 Task: Create a rule from the Routing list, Task moved to a section -> Set Priority in the project AgileJump , set the section as Done clear the priority
Action: Mouse moved to (1124, 185)
Screenshot: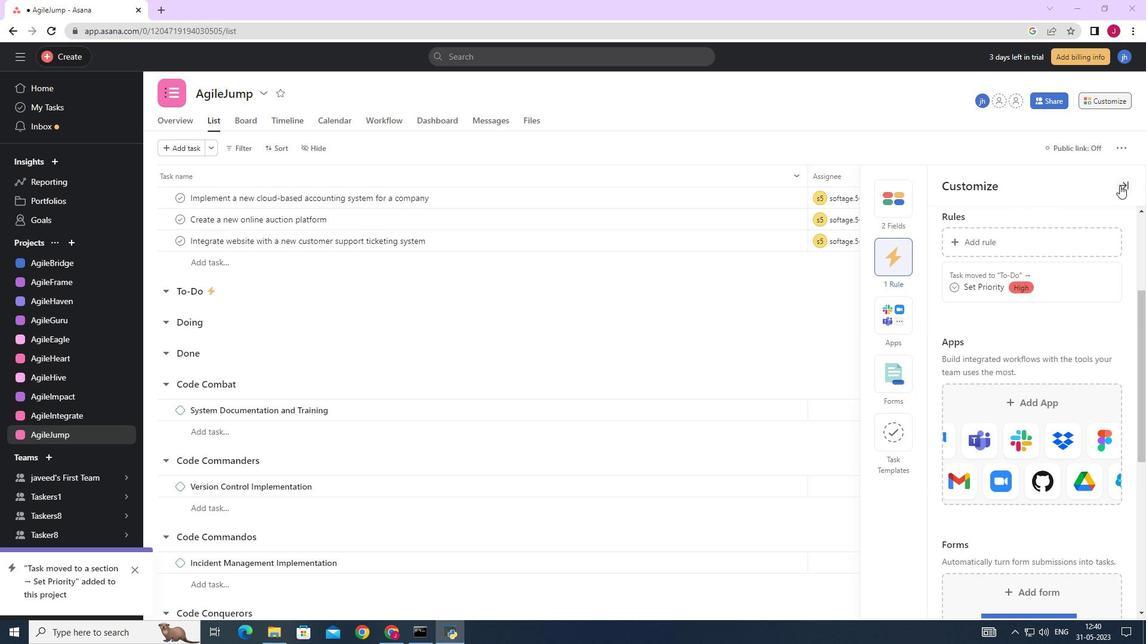 
Action: Mouse pressed left at (1124, 185)
Screenshot: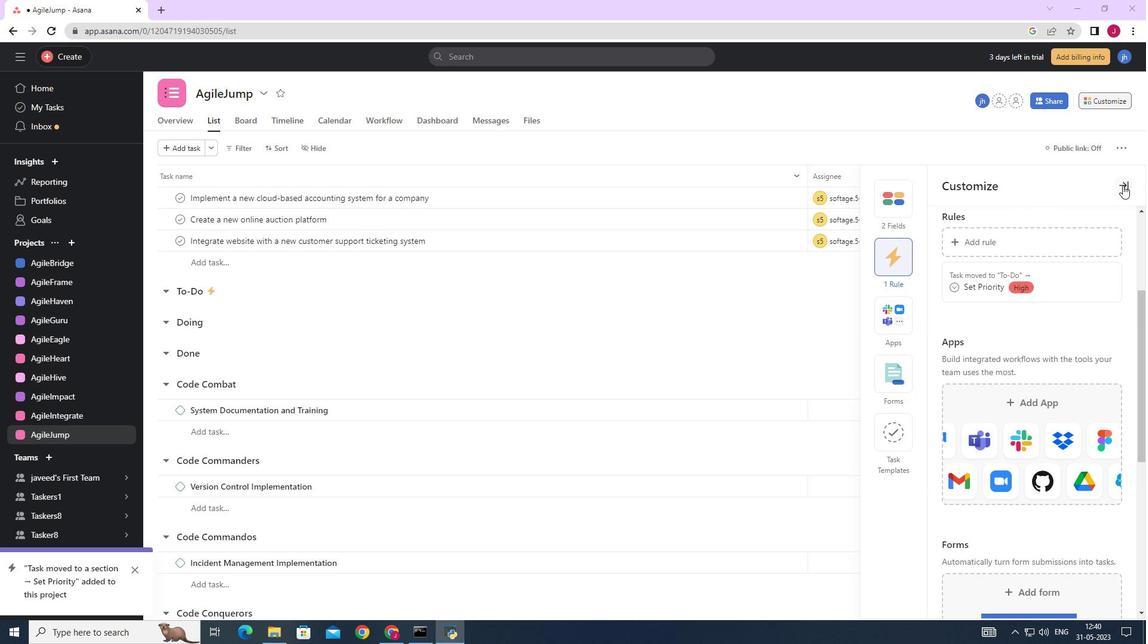 
Action: Mouse moved to (1098, 103)
Screenshot: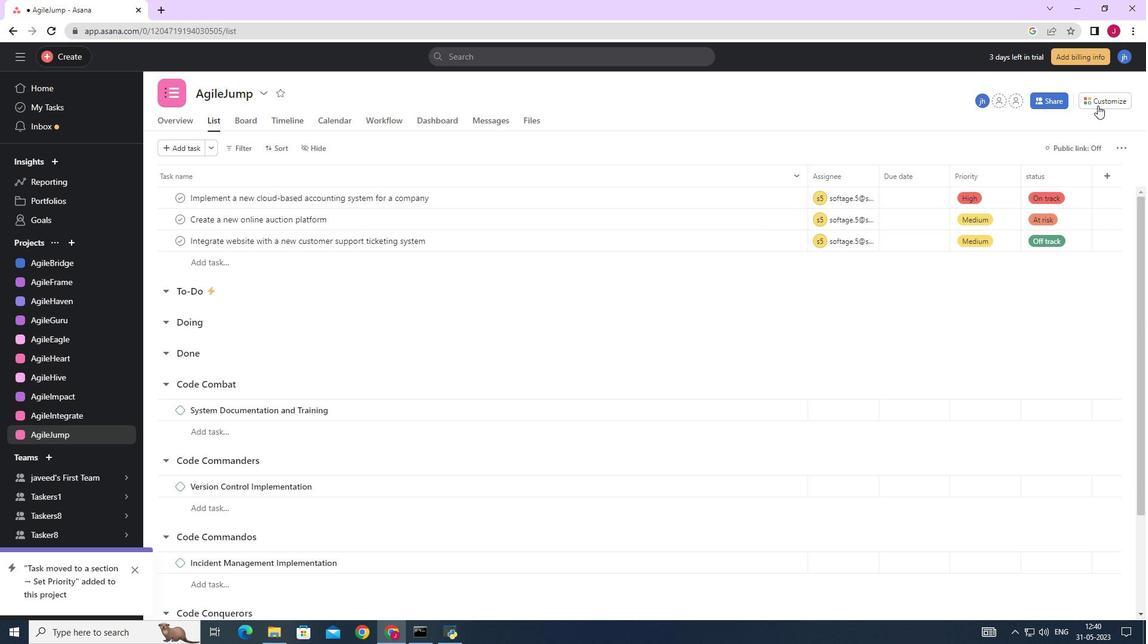 
Action: Mouse pressed left at (1098, 103)
Screenshot: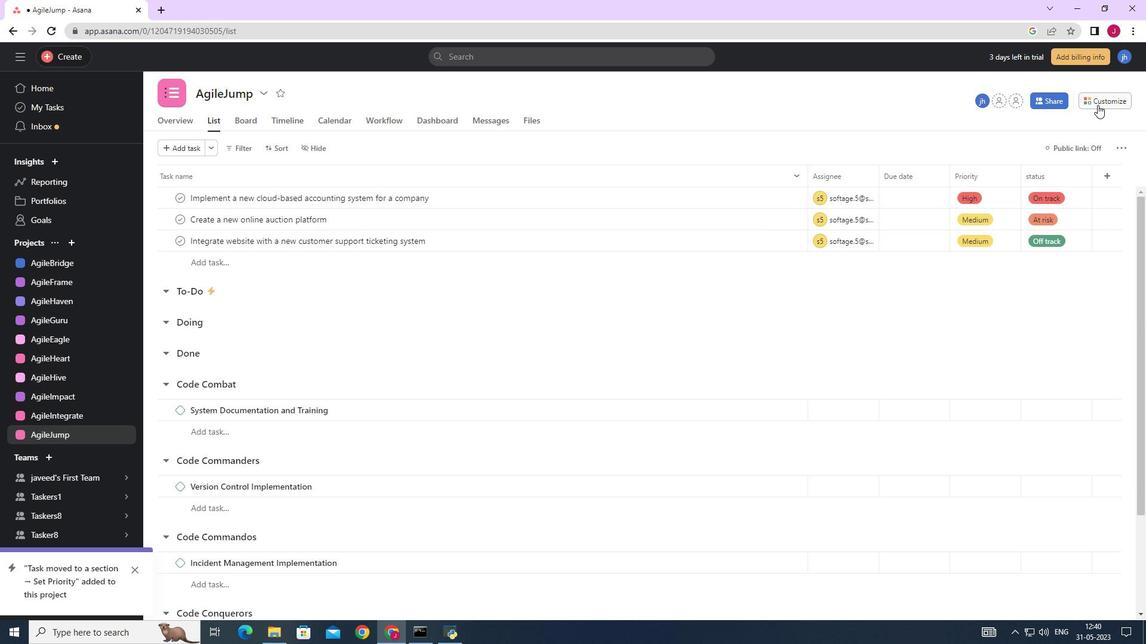 
Action: Mouse moved to (899, 262)
Screenshot: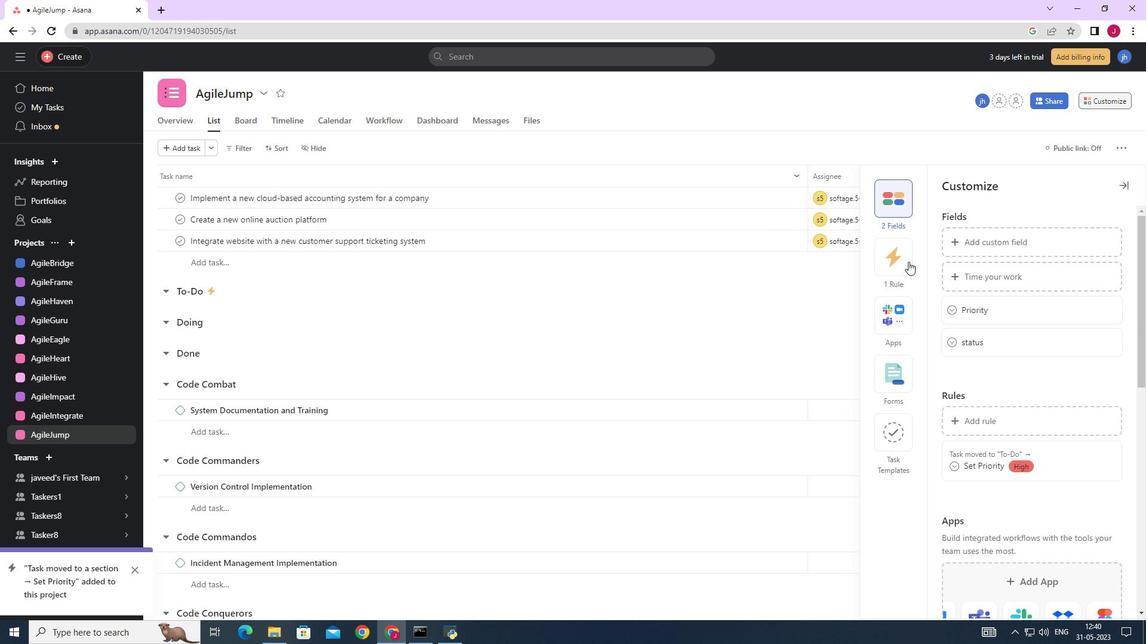 
Action: Mouse pressed left at (899, 262)
Screenshot: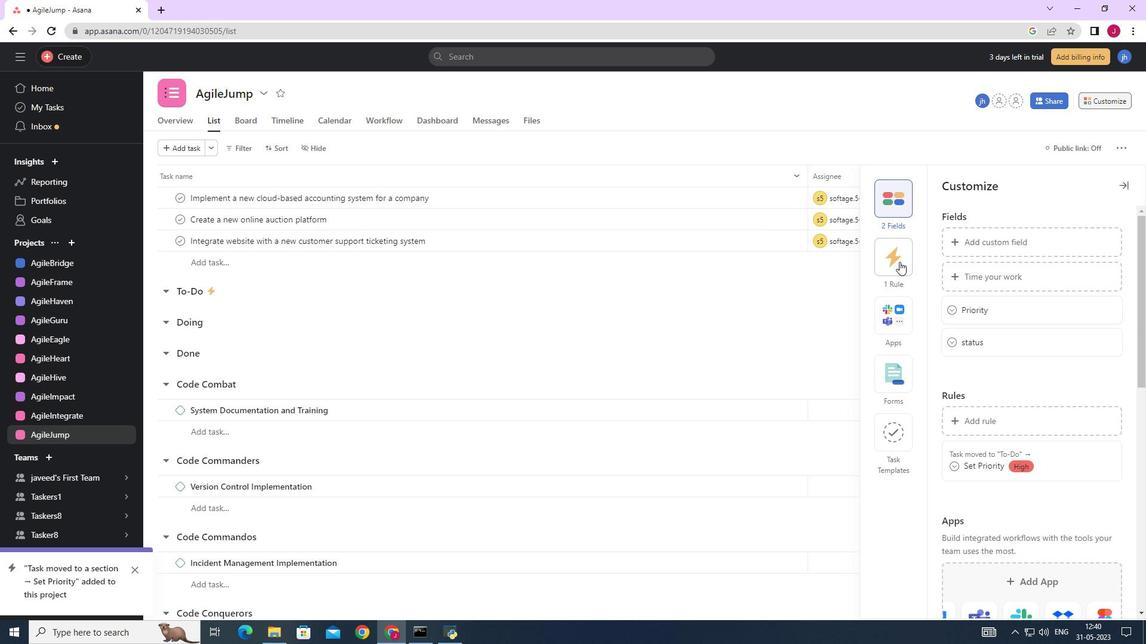 
Action: Mouse moved to (1021, 239)
Screenshot: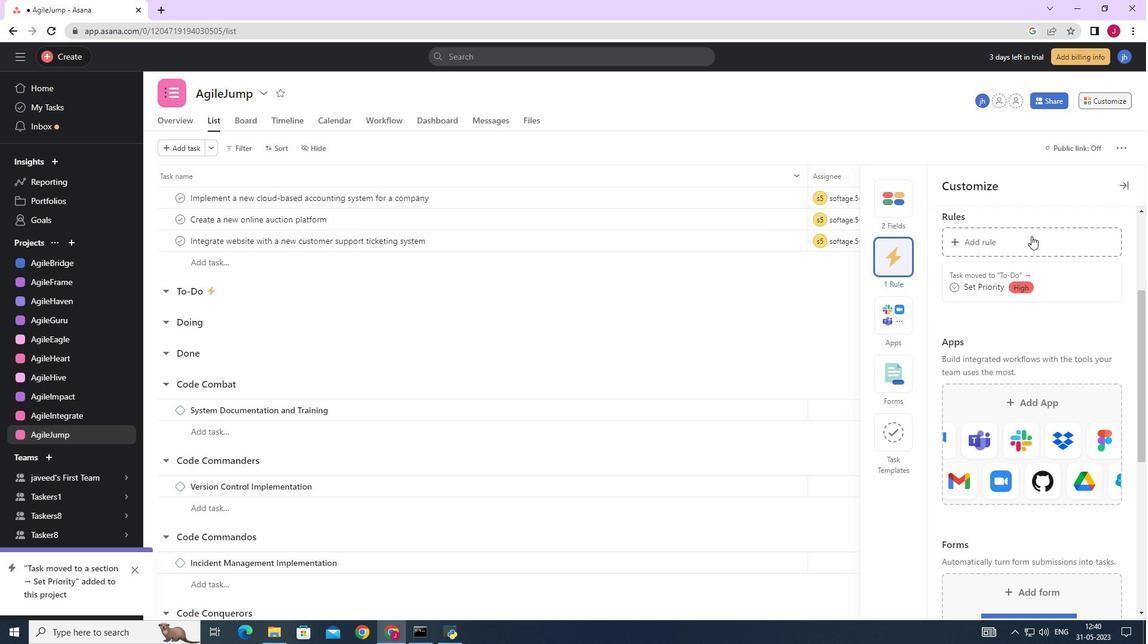 
Action: Mouse pressed left at (1021, 239)
Screenshot: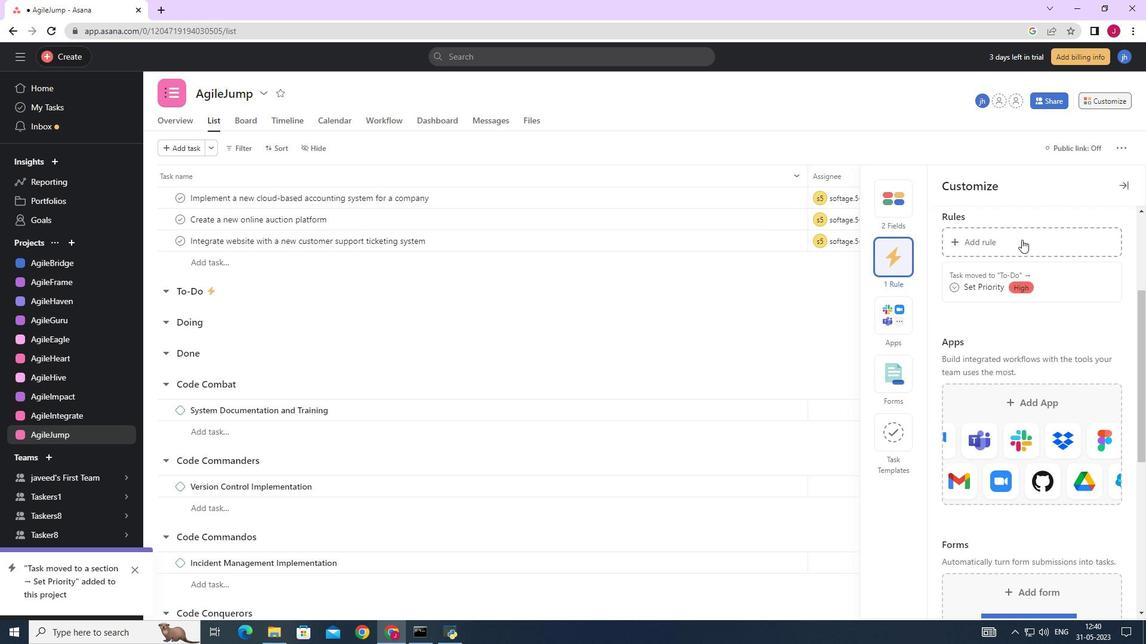 
Action: Mouse moved to (648, 216)
Screenshot: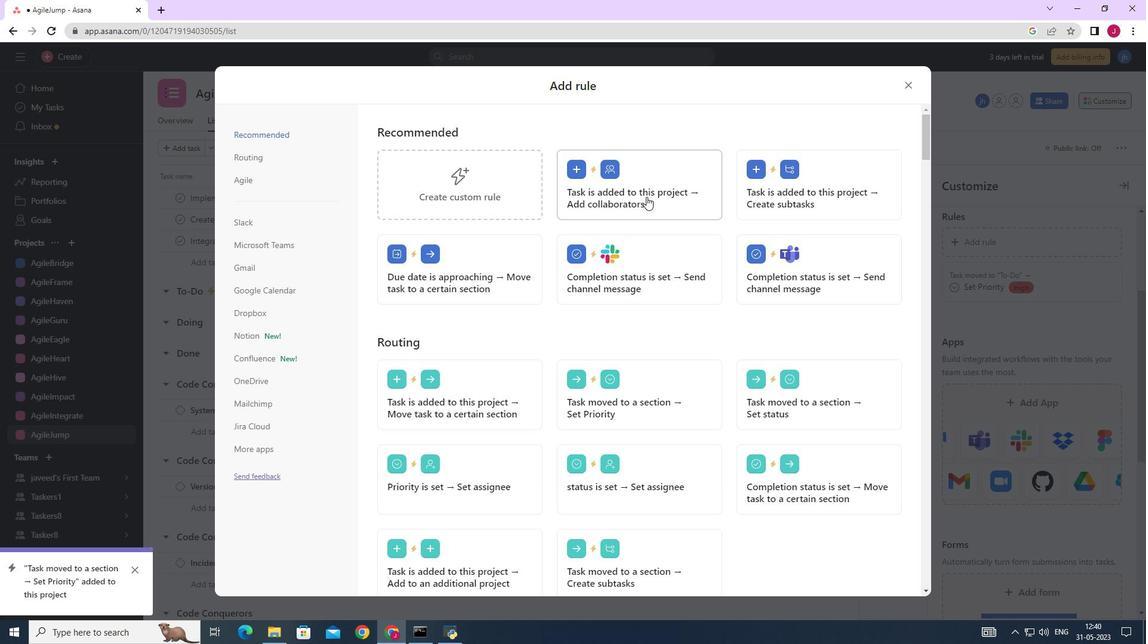 
Action: Mouse scrolled (648, 216) with delta (0, 0)
Screenshot: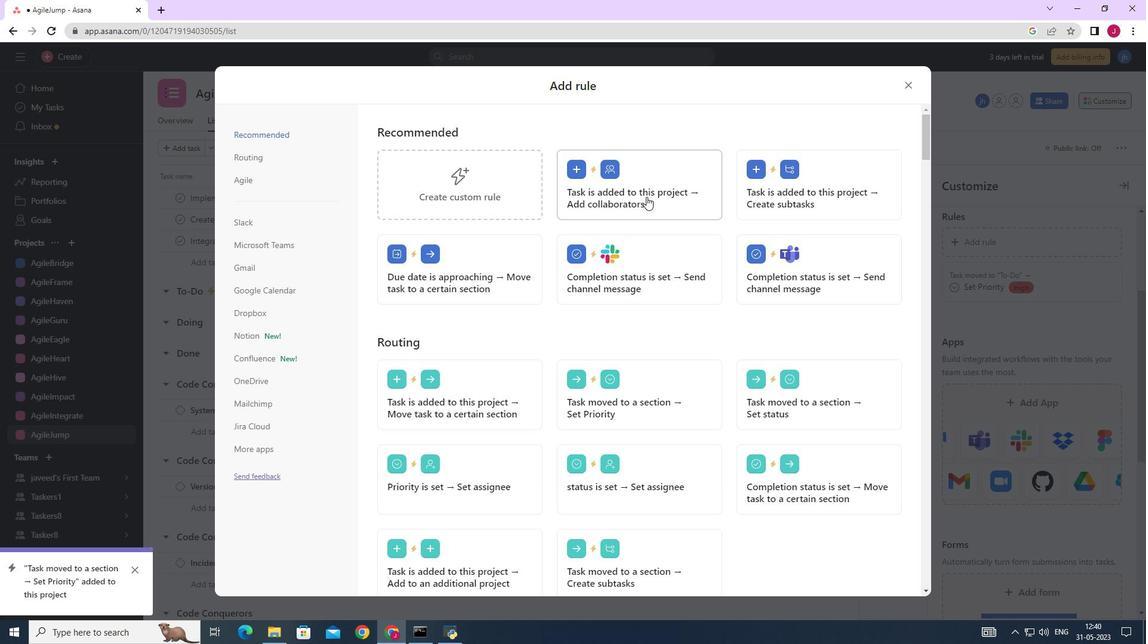 
Action: Mouse scrolled (648, 216) with delta (0, 0)
Screenshot: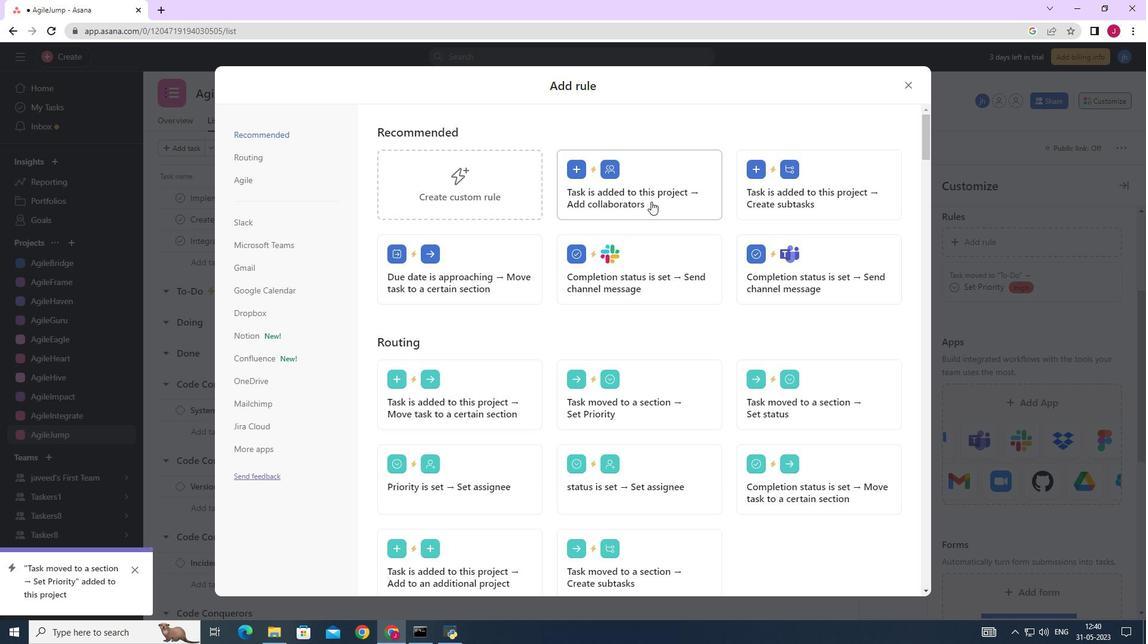 
Action: Mouse scrolled (648, 216) with delta (0, 0)
Screenshot: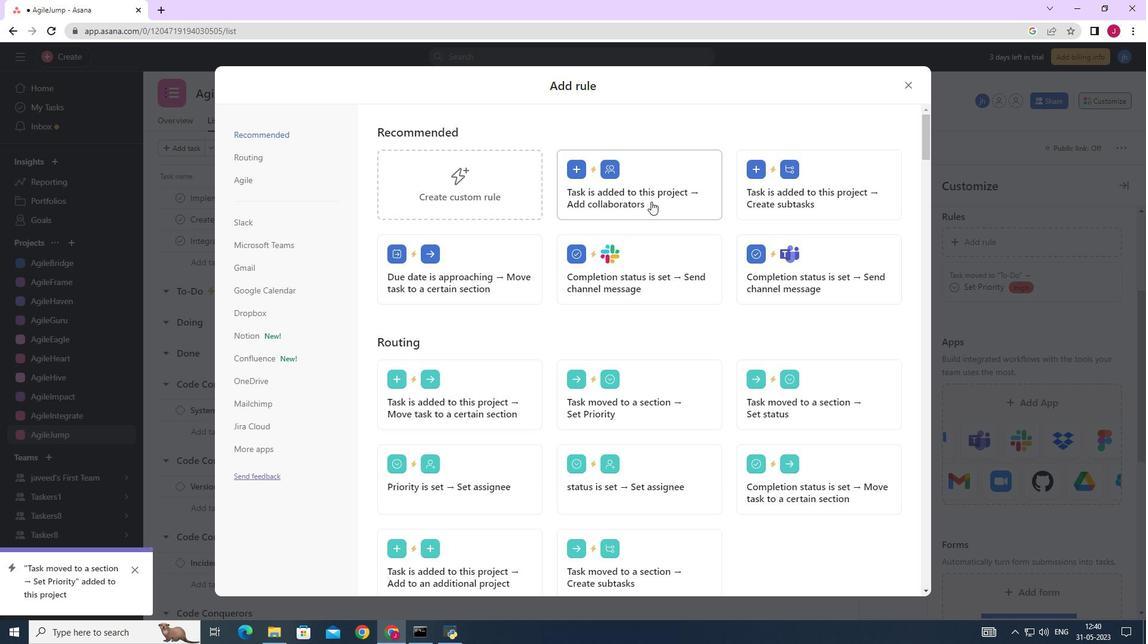 
Action: Mouse scrolled (648, 216) with delta (0, 0)
Screenshot: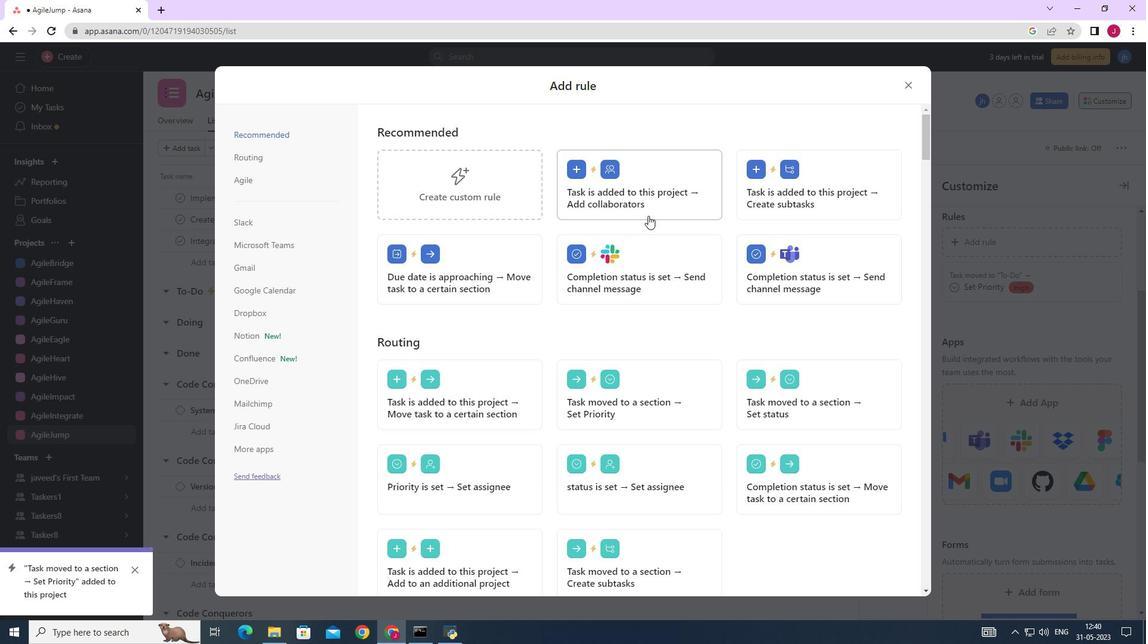 
Action: Mouse moved to (250, 155)
Screenshot: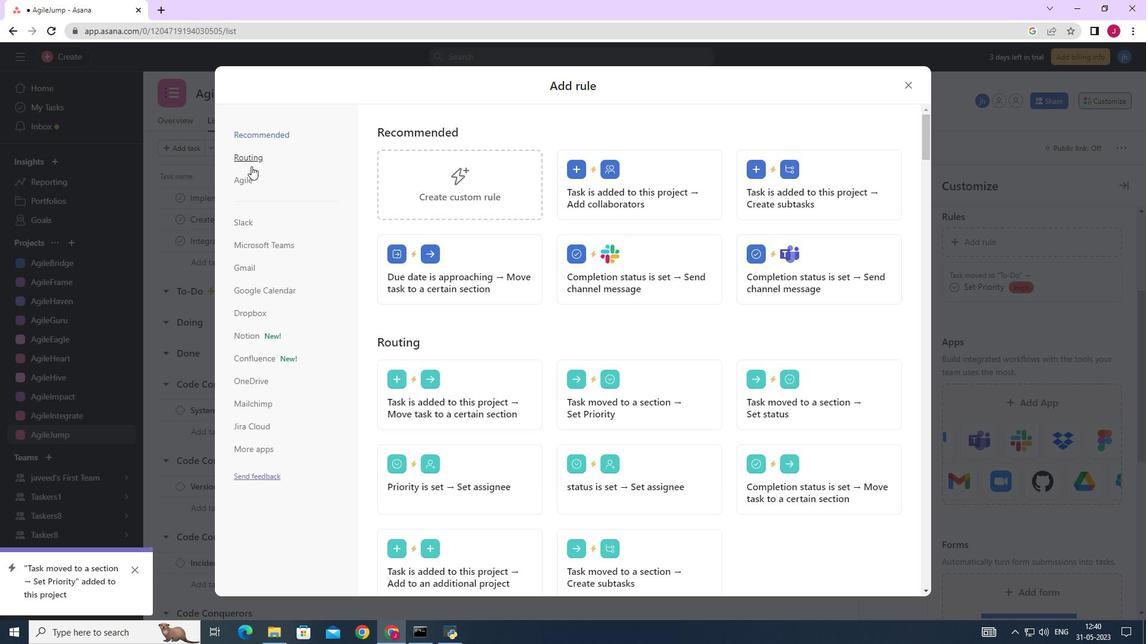
Action: Mouse pressed left at (250, 155)
Screenshot: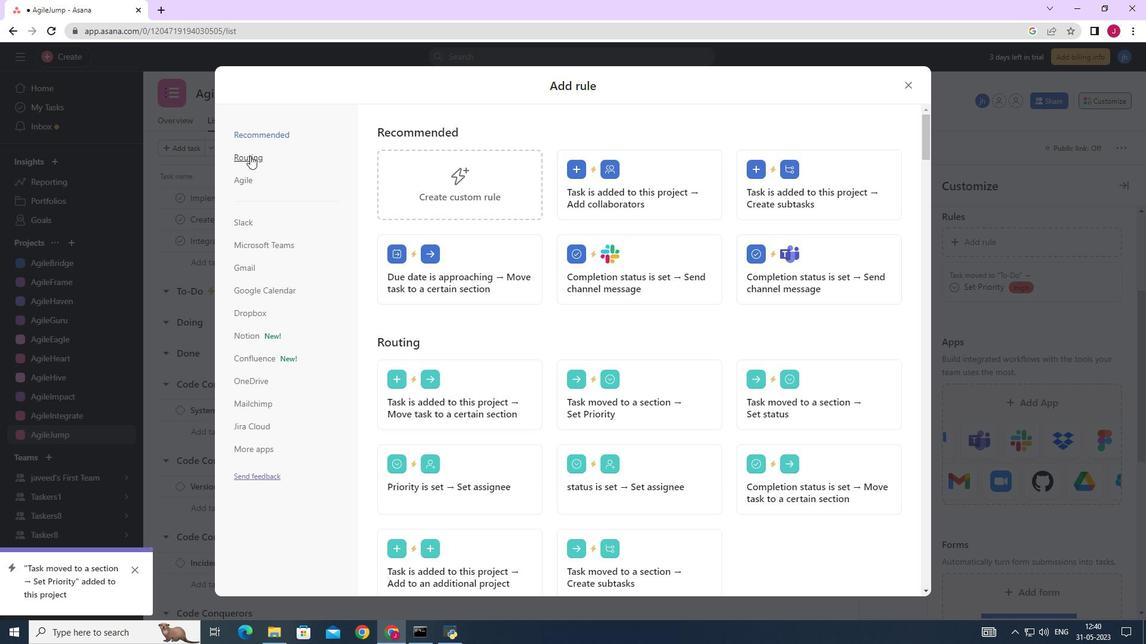 
Action: Mouse moved to (578, 189)
Screenshot: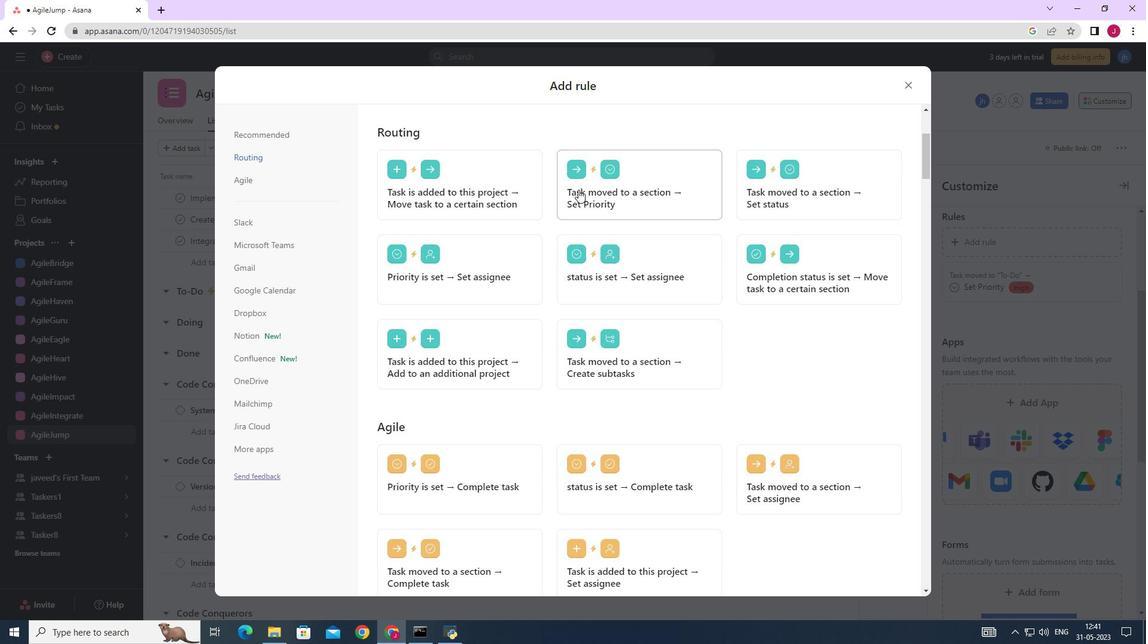 
Action: Mouse pressed left at (578, 189)
Screenshot: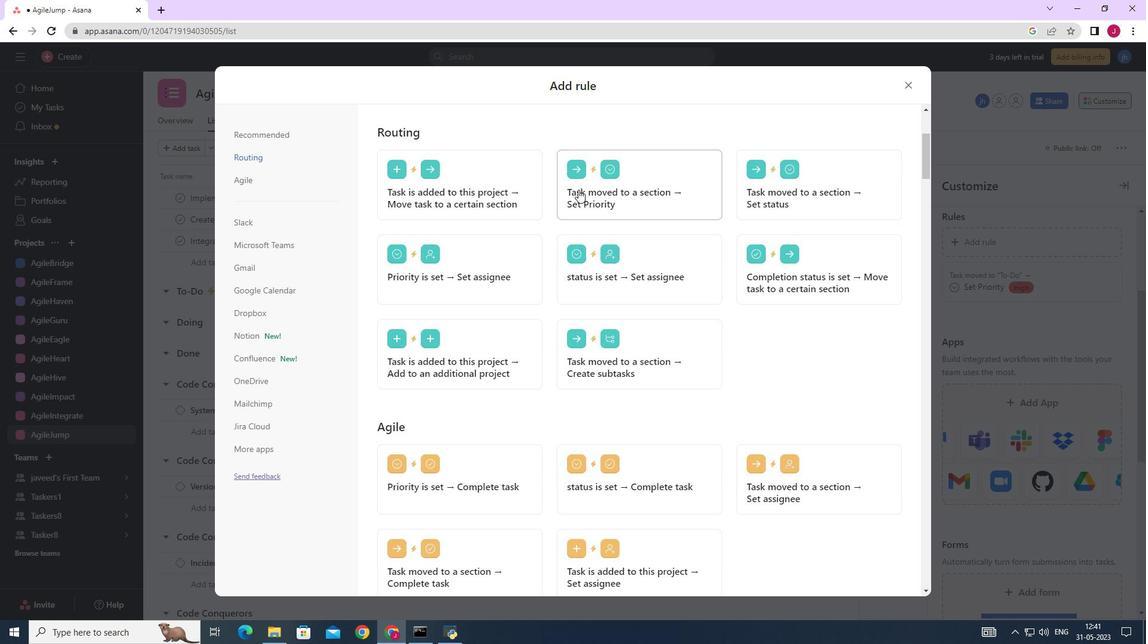 
Action: Mouse moved to (462, 336)
Screenshot: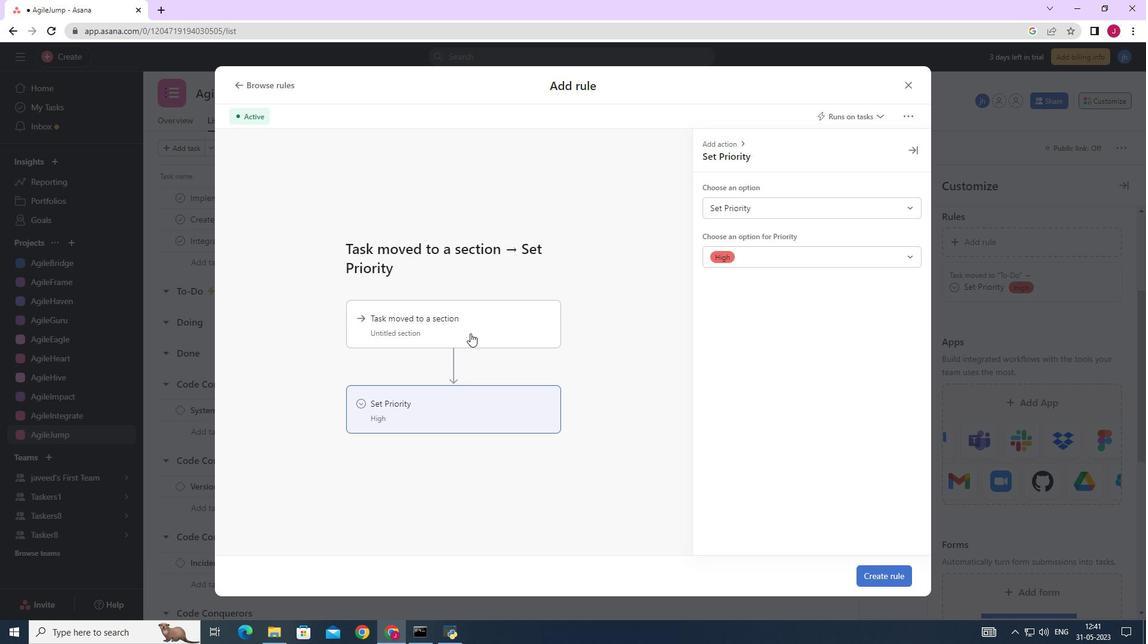 
Action: Mouse pressed left at (462, 336)
Screenshot: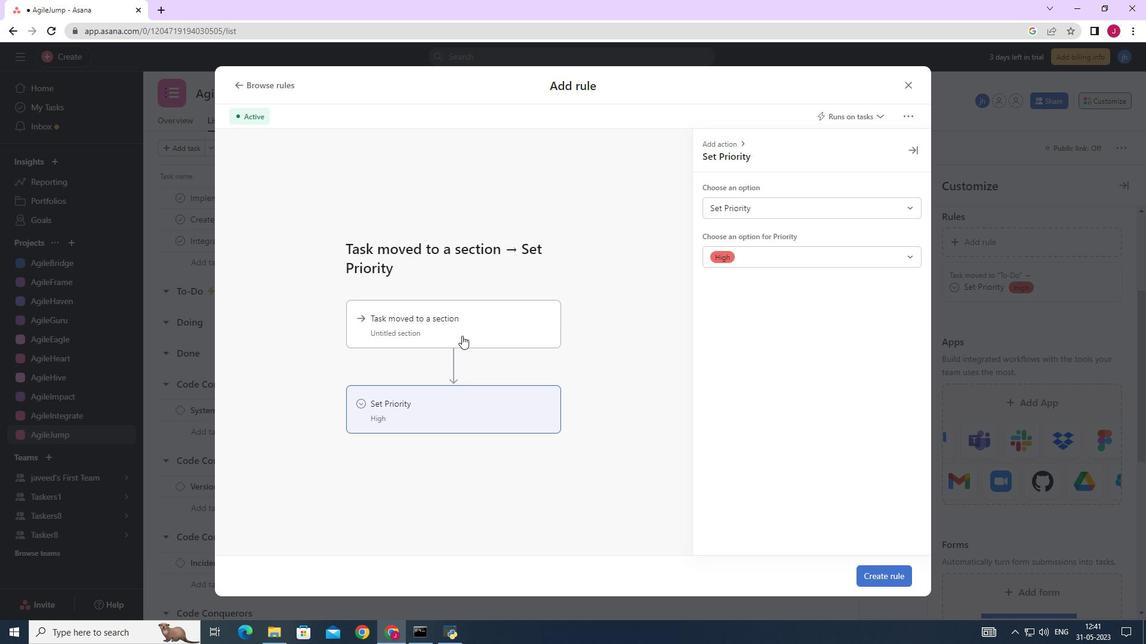 
Action: Mouse moved to (768, 208)
Screenshot: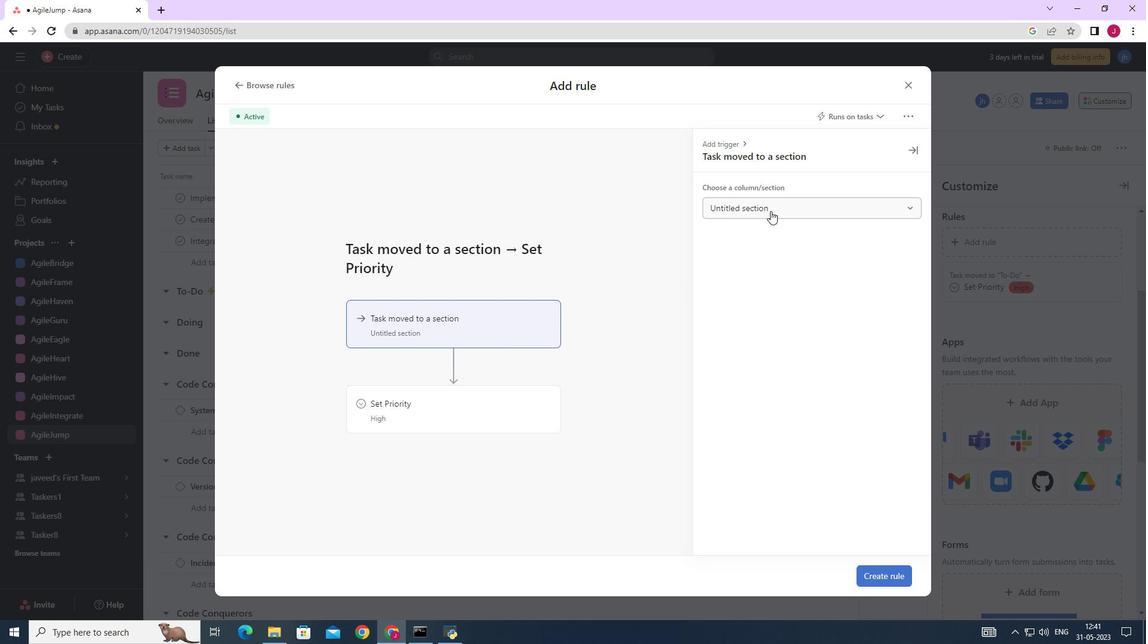 
Action: Mouse pressed left at (768, 208)
Screenshot: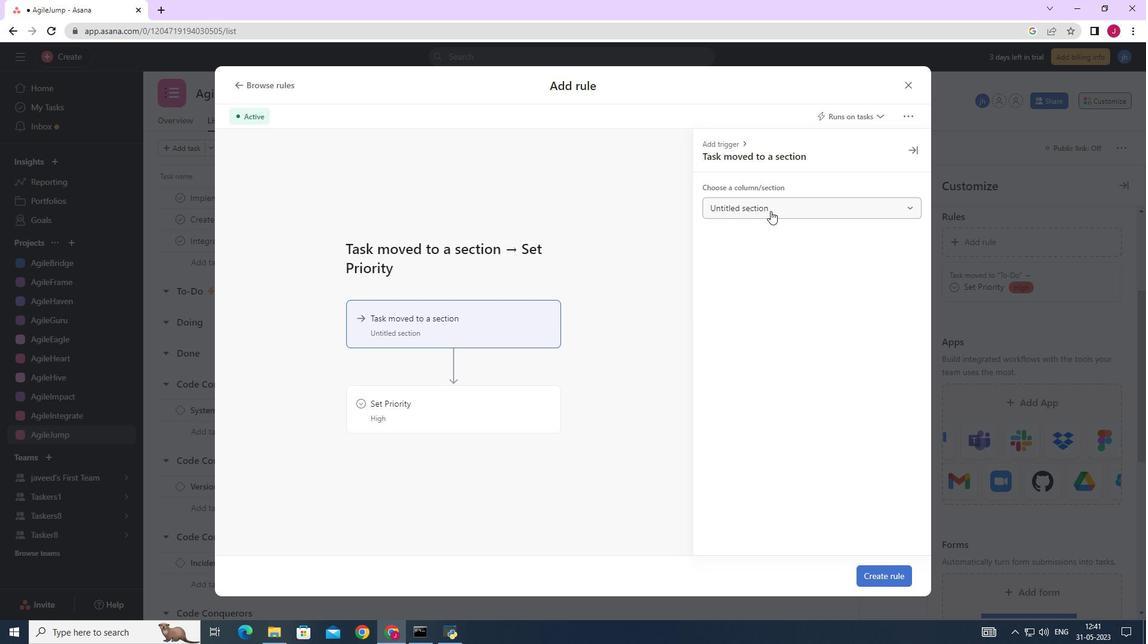 
Action: Mouse moved to (747, 294)
Screenshot: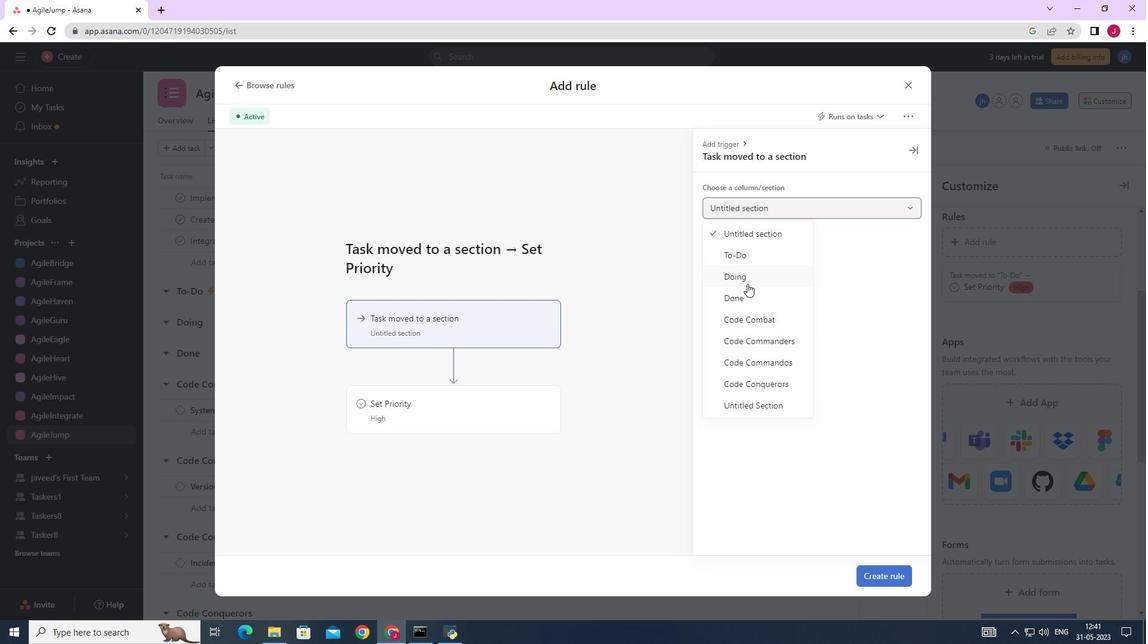 
Action: Mouse pressed left at (747, 294)
Screenshot: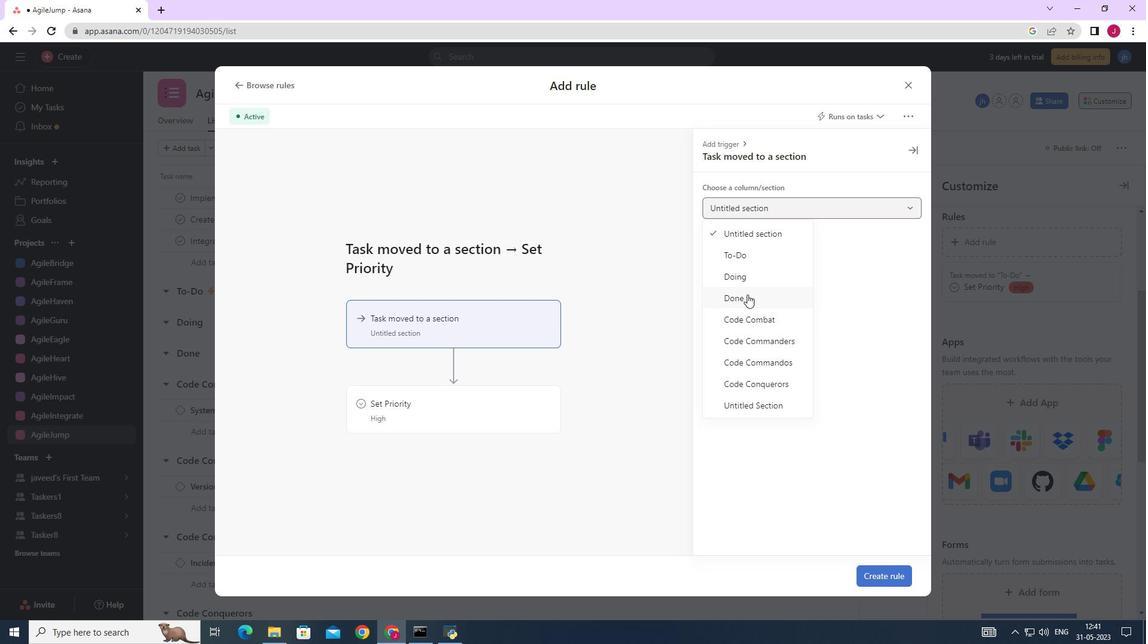 
Action: Mouse moved to (471, 401)
Screenshot: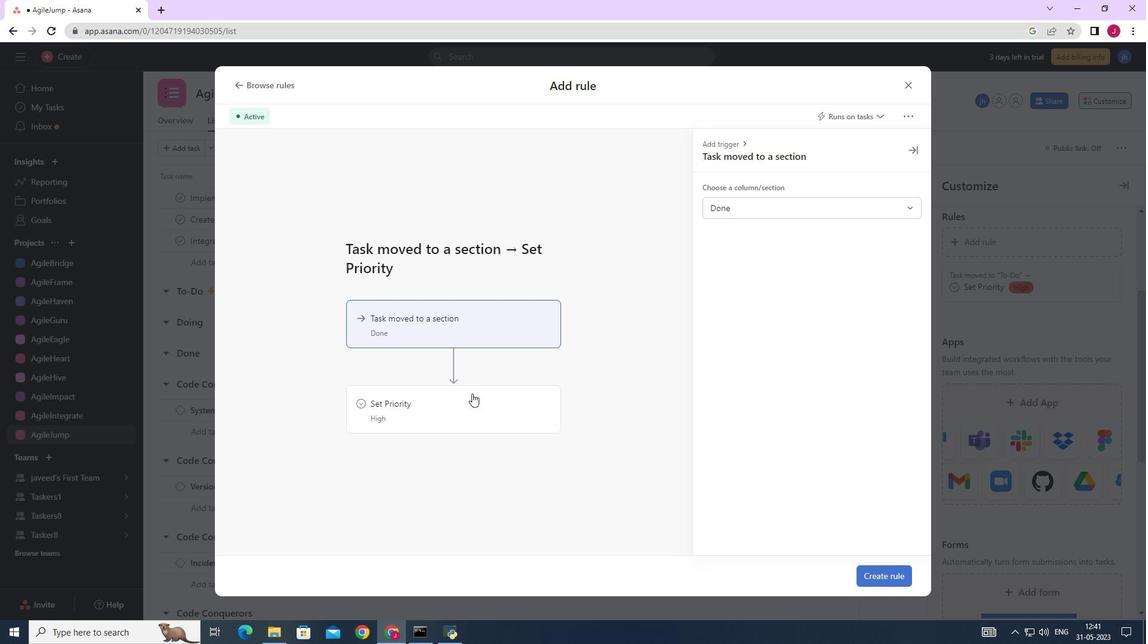 
Action: Mouse pressed left at (471, 401)
Screenshot: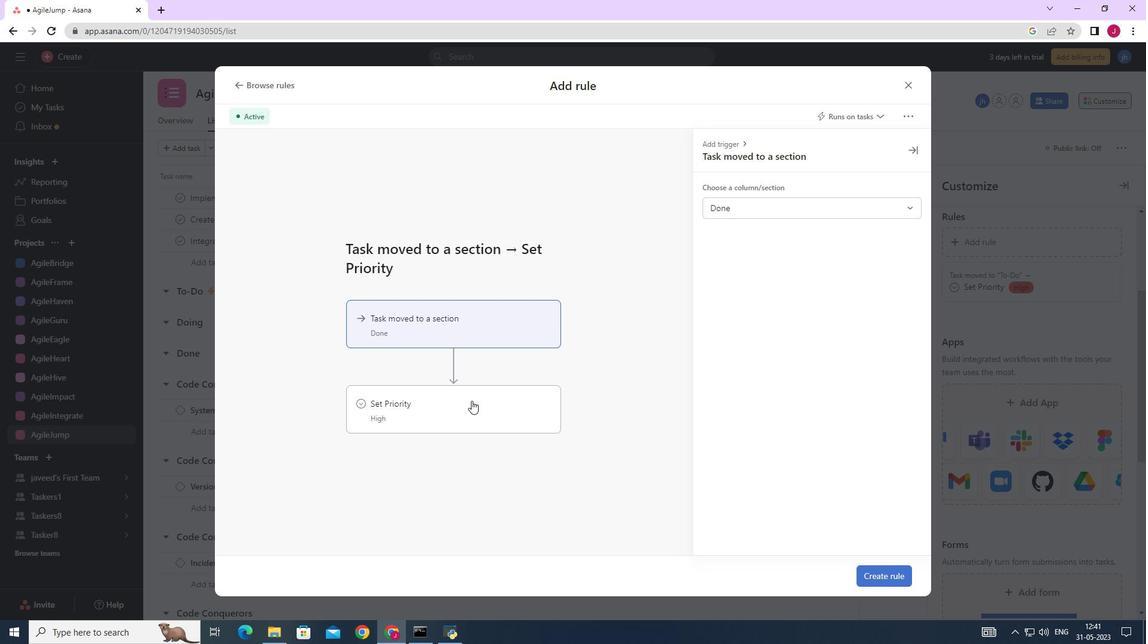 
Action: Mouse moved to (743, 208)
Screenshot: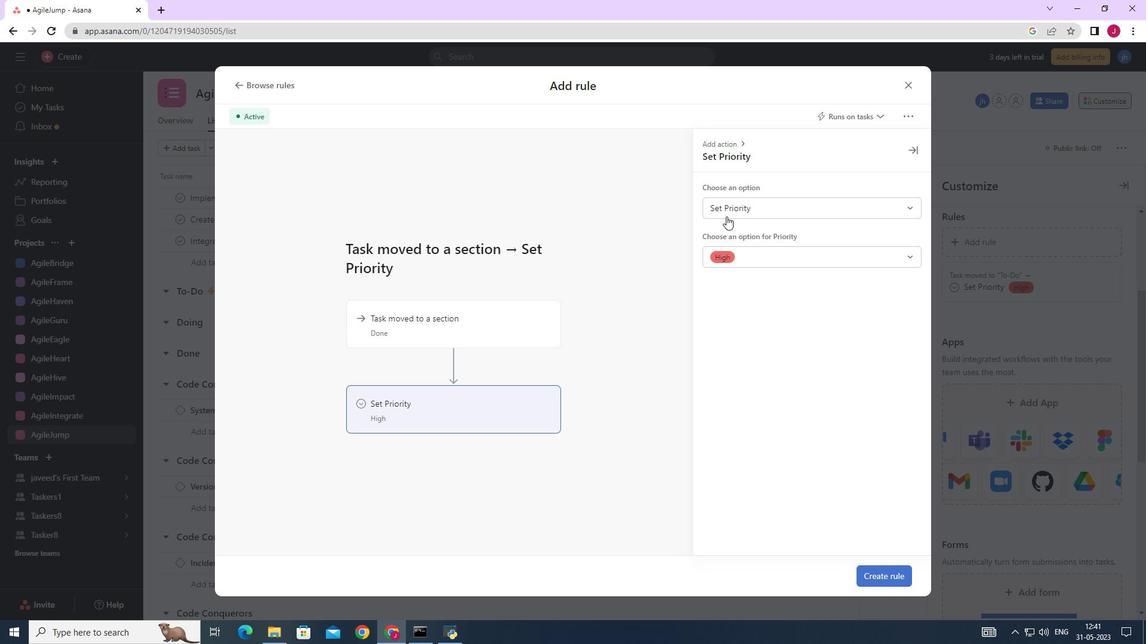 
Action: Mouse pressed left at (743, 208)
Screenshot: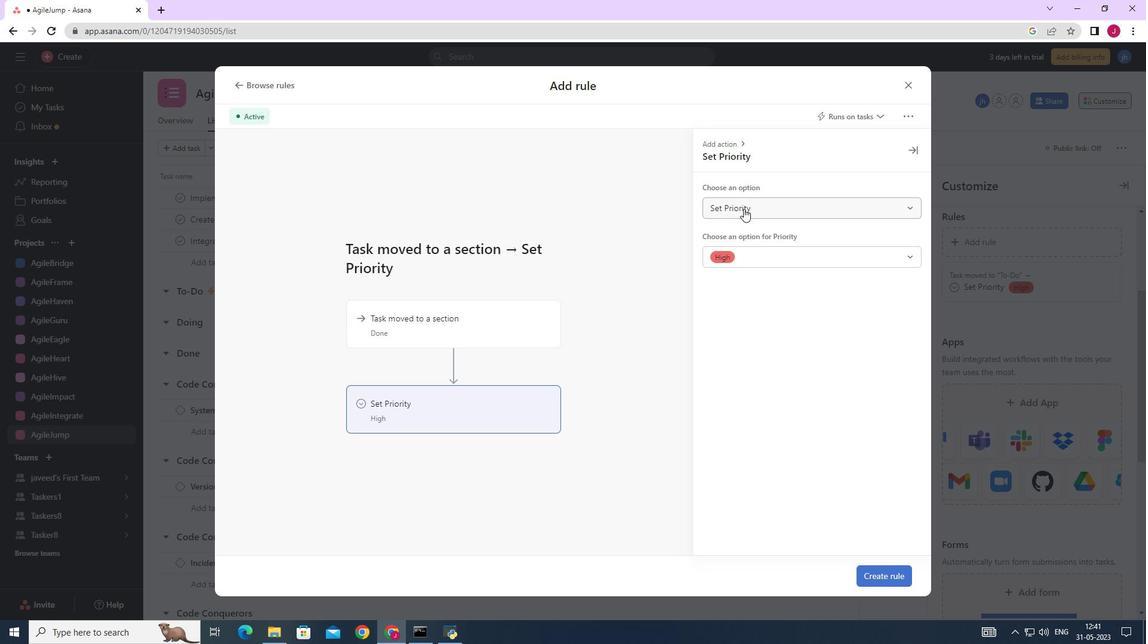 
Action: Mouse moved to (749, 257)
Screenshot: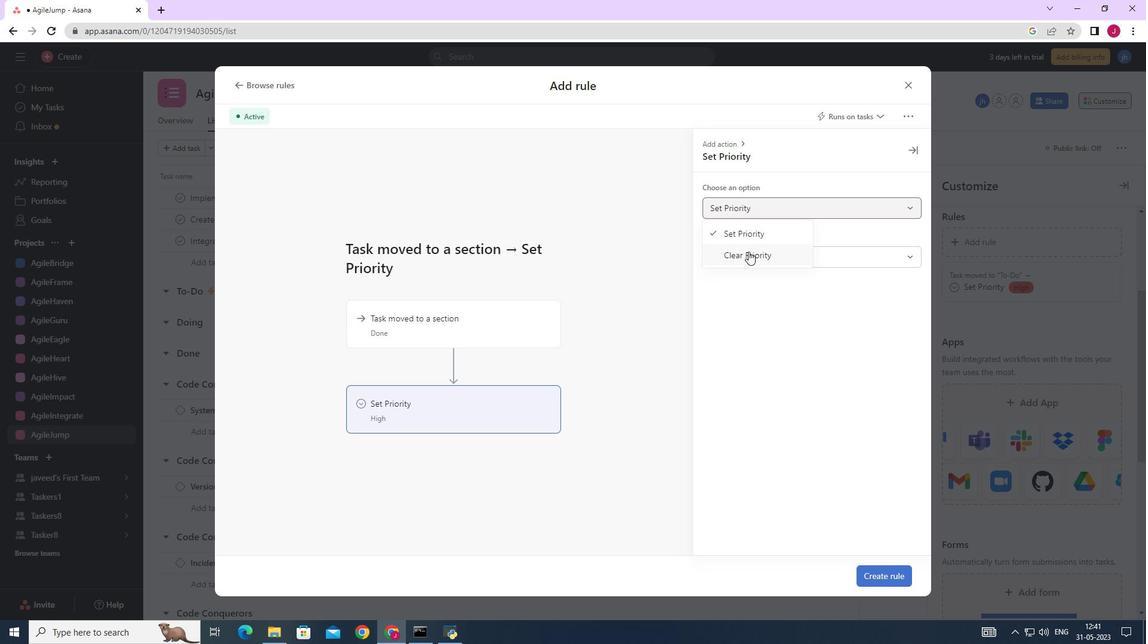 
Action: Mouse pressed left at (749, 257)
Screenshot: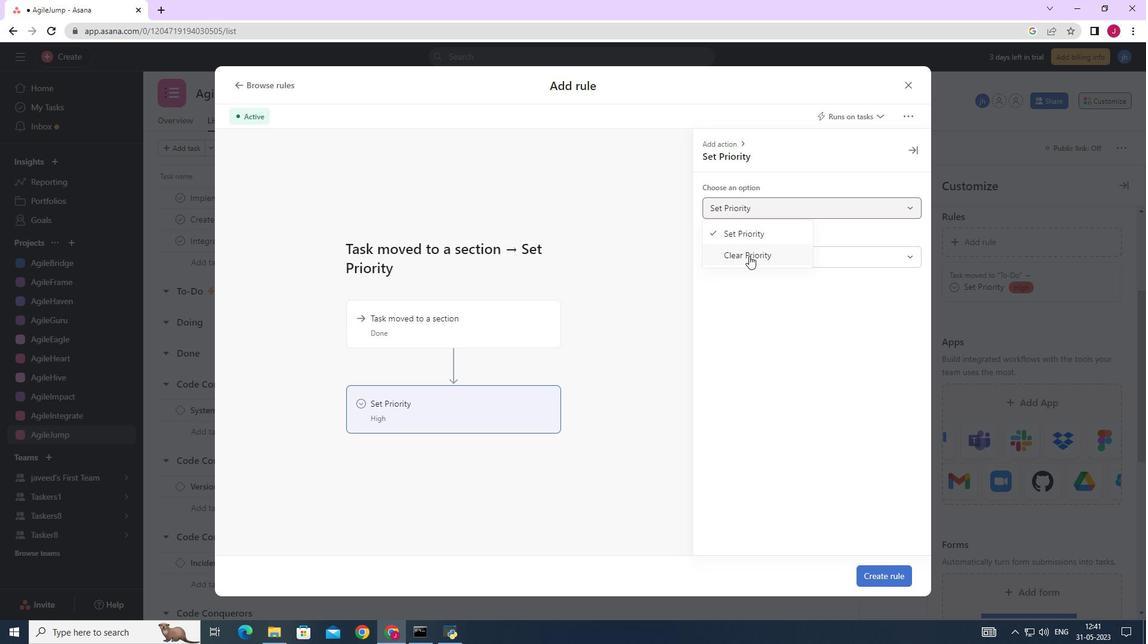 
Action: Mouse moved to (519, 402)
Screenshot: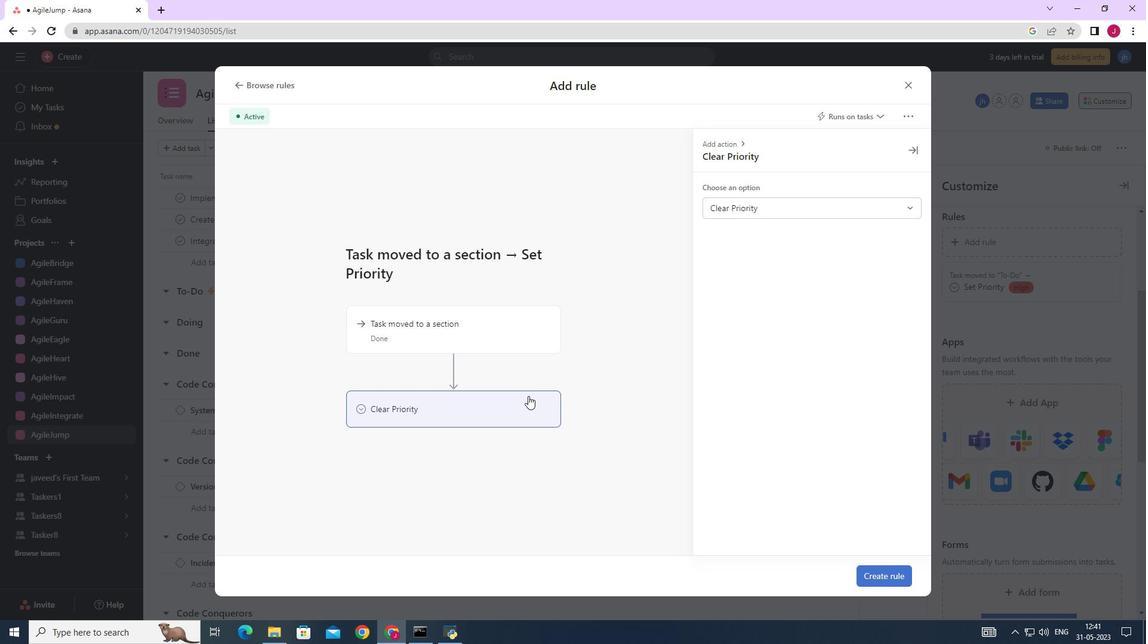 
Action: Mouse pressed left at (519, 402)
Screenshot: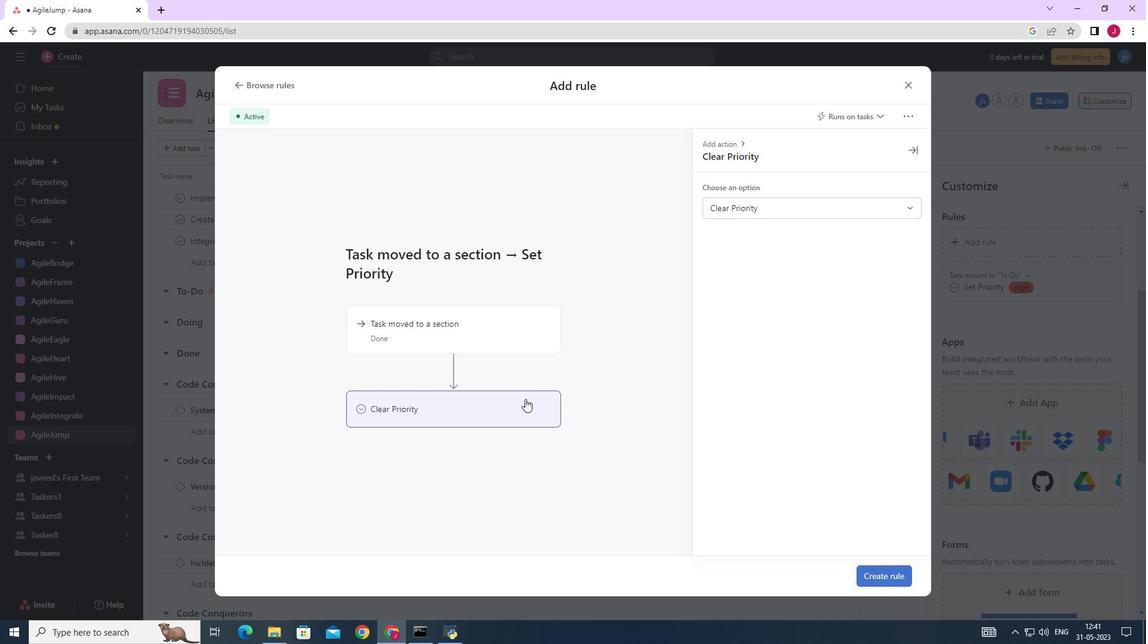 
Action: Mouse moved to (519, 402)
Screenshot: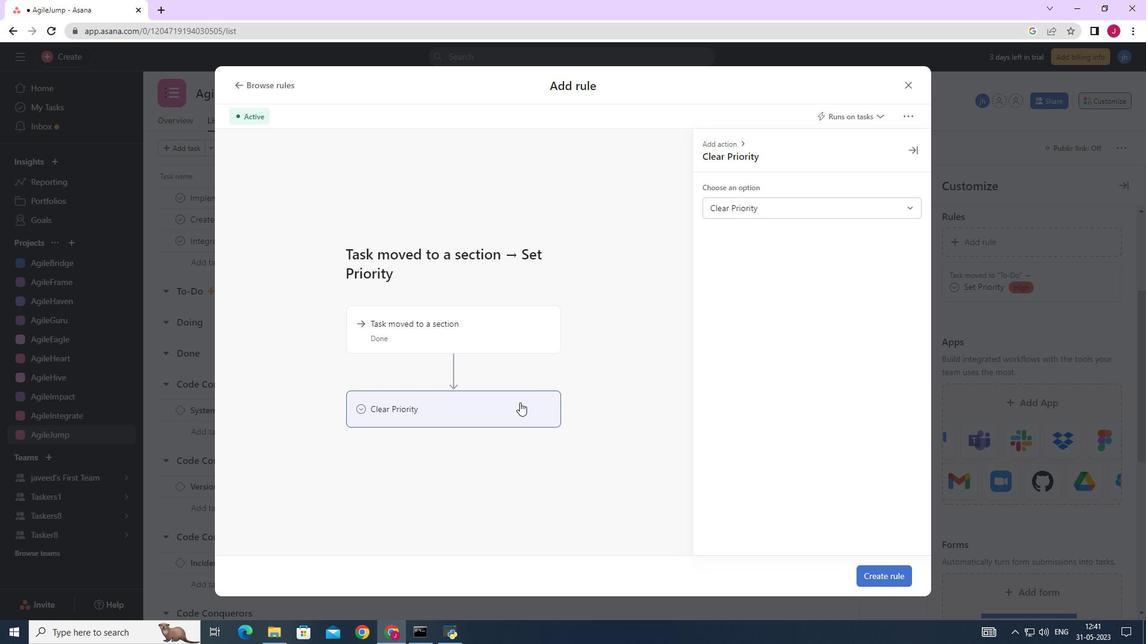
